Task: Search the Place "Lake Marion".
Action: Mouse moved to (1016, 121)
Screenshot: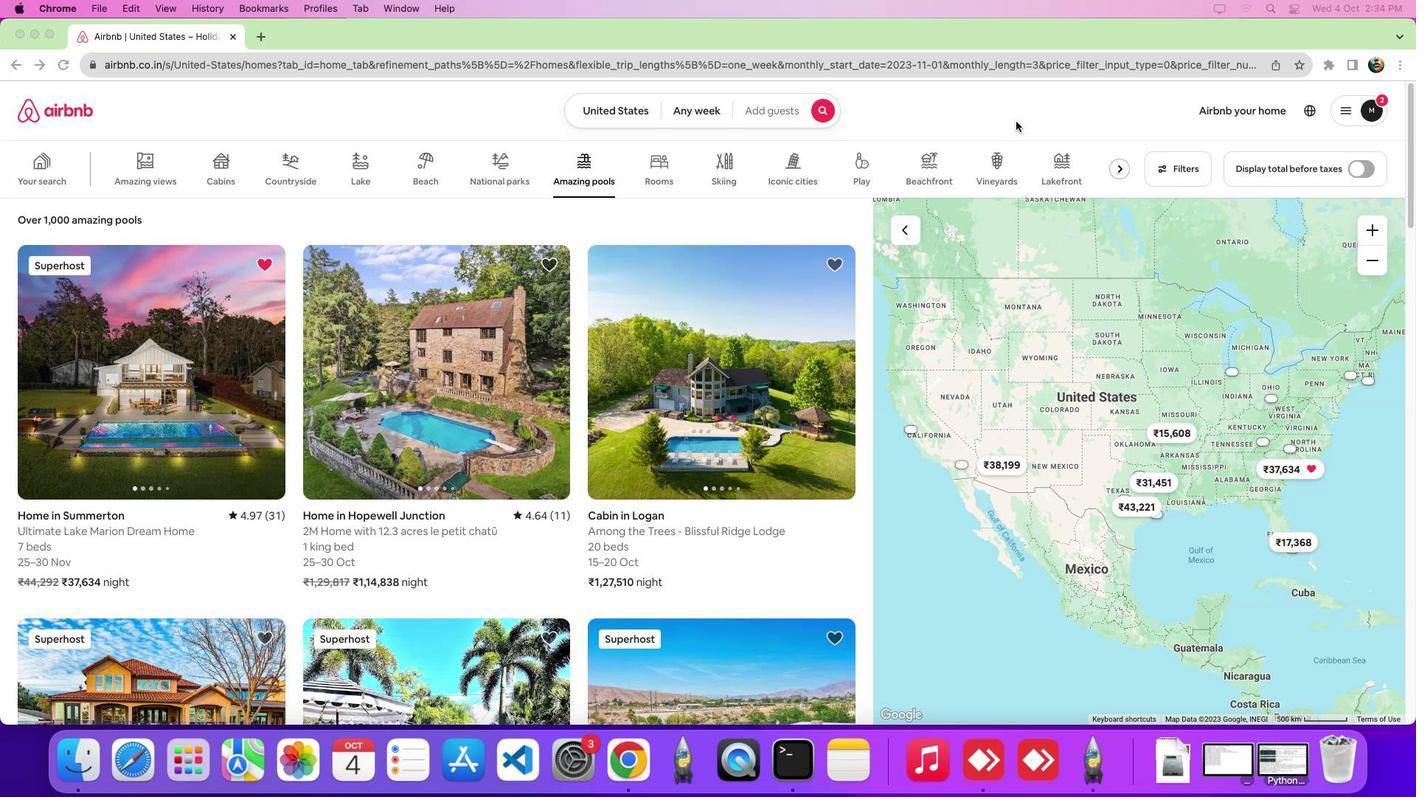 
Action: Mouse pressed left at (1016, 121)
Screenshot: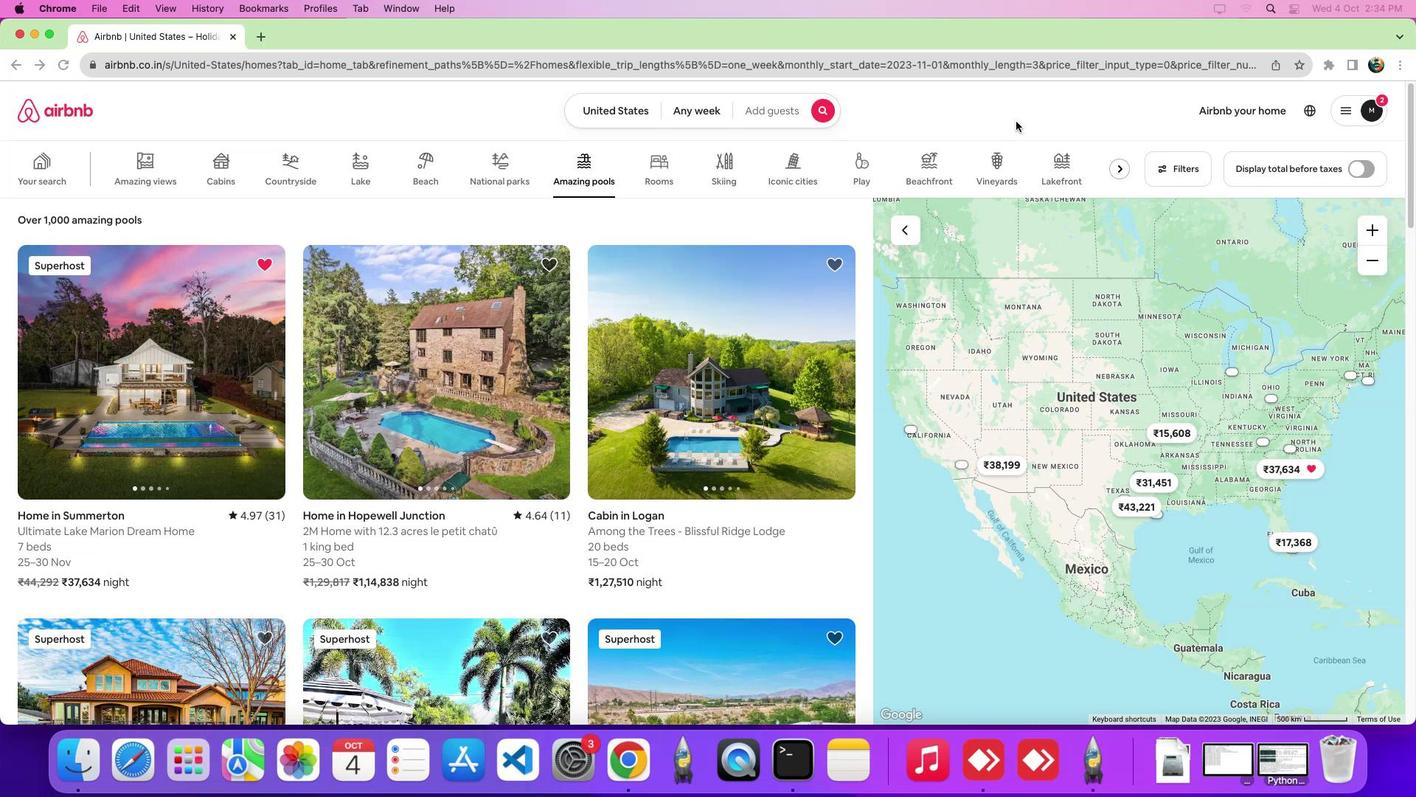 
Action: Mouse moved to (589, 176)
Screenshot: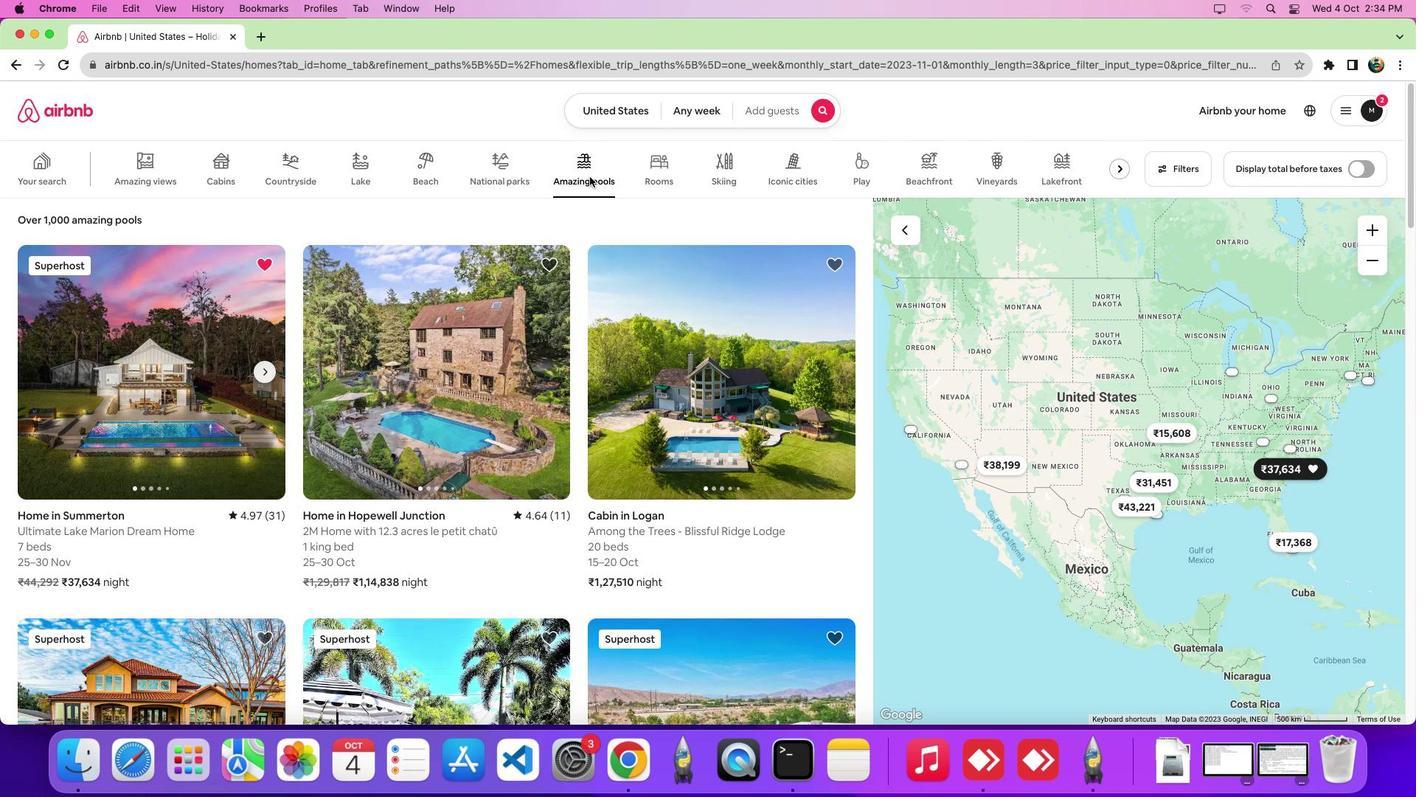 
Action: Mouse pressed left at (589, 176)
Screenshot: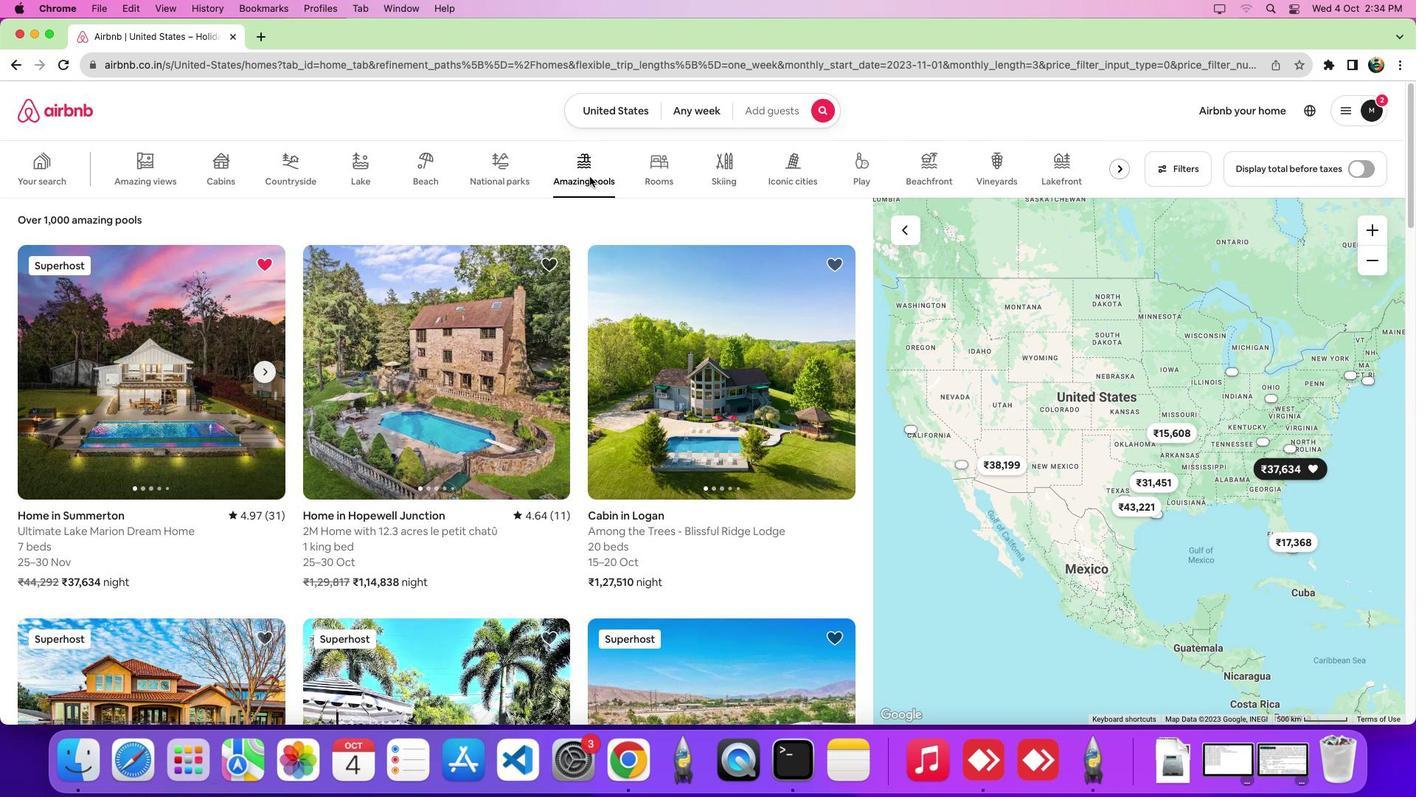 
Action: Mouse moved to (138, 364)
Screenshot: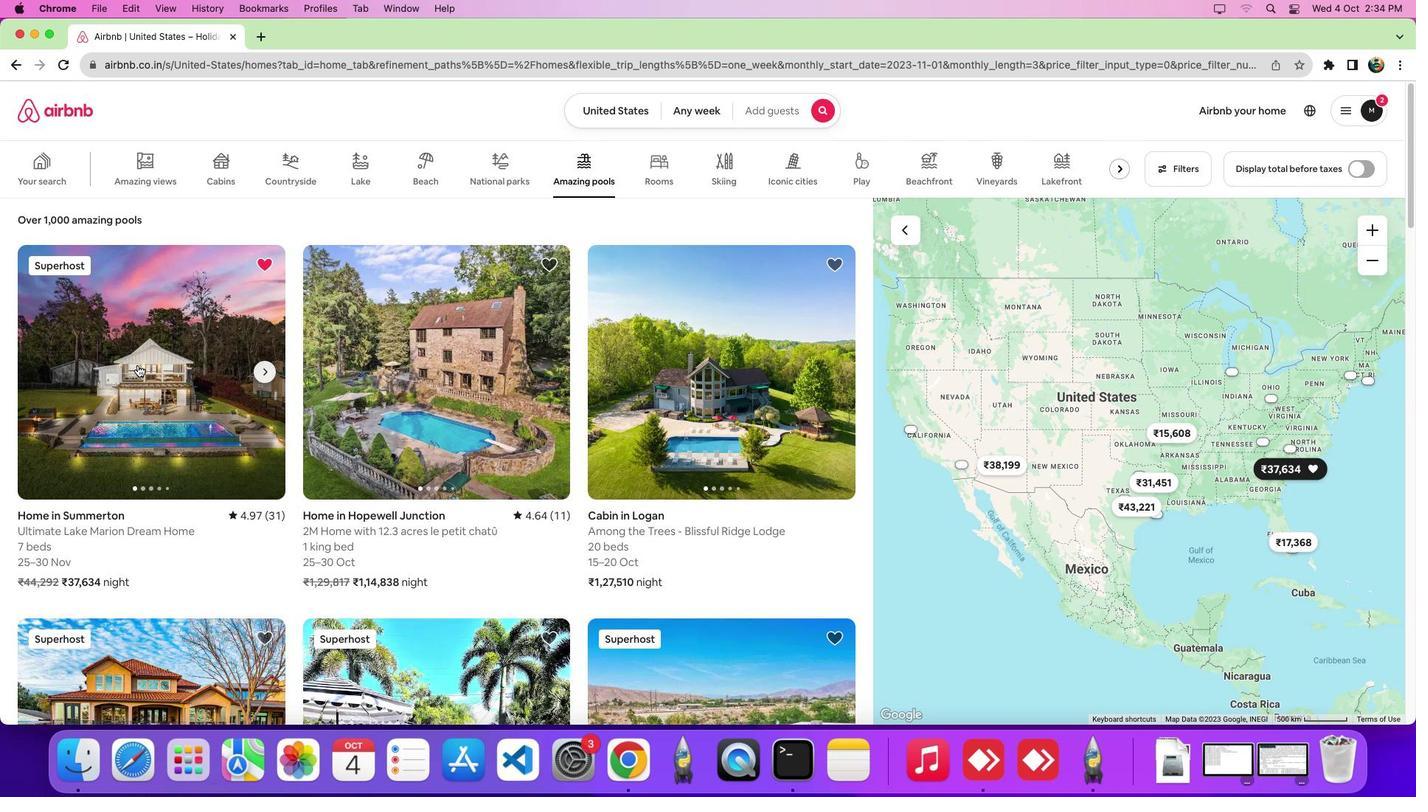 
Action: Mouse pressed left at (138, 364)
Screenshot: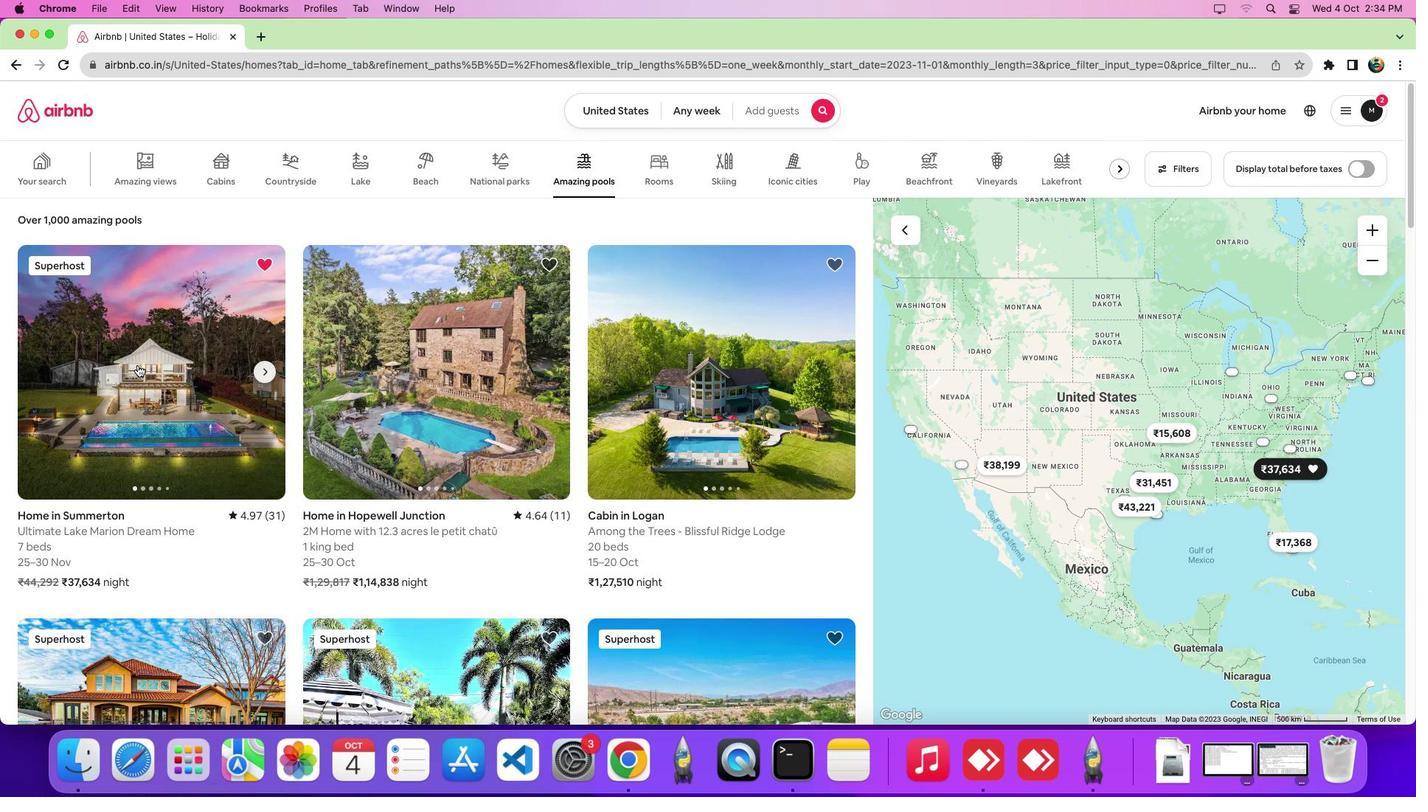 
Action: Mouse moved to (631, 407)
Screenshot: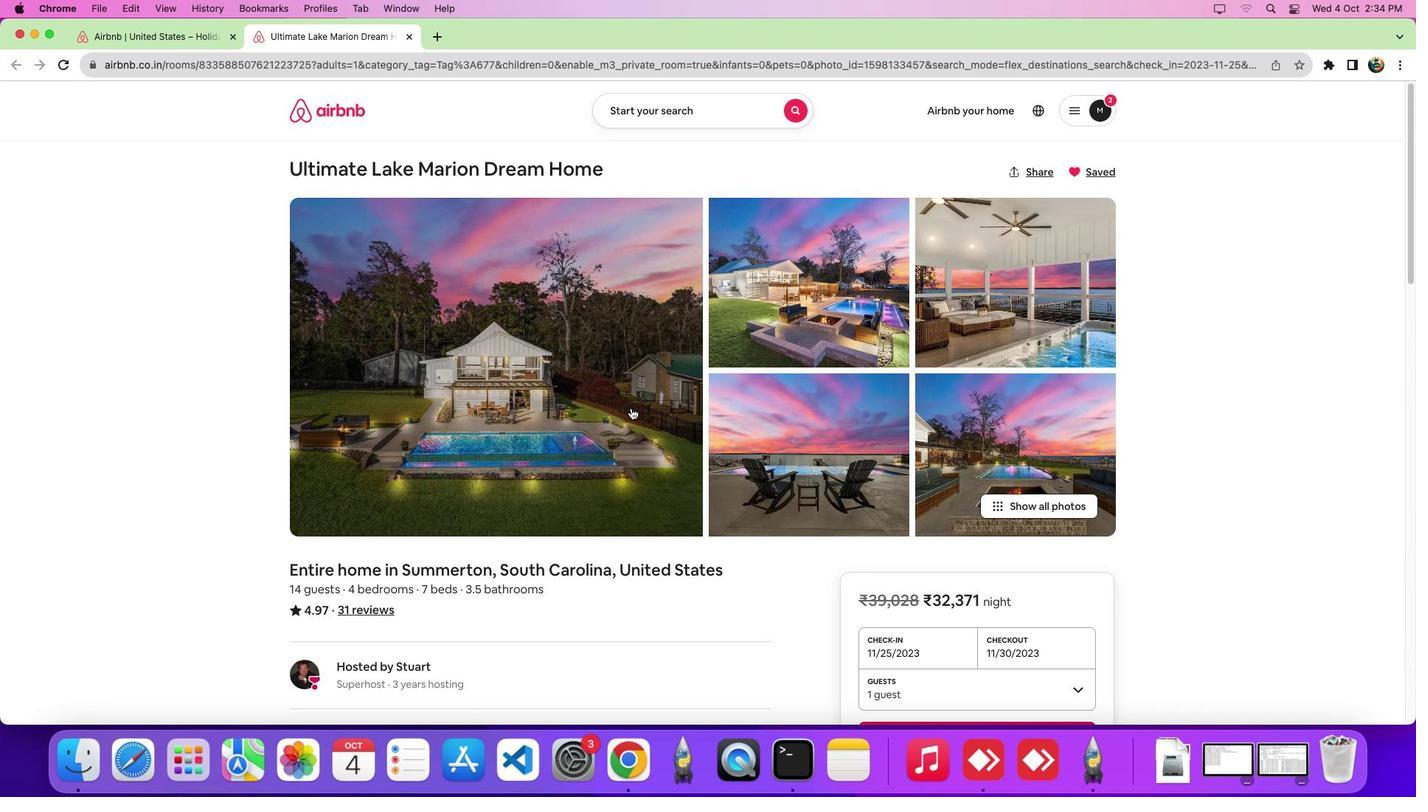 
Action: Mouse scrolled (631, 407) with delta (0, 0)
Screenshot: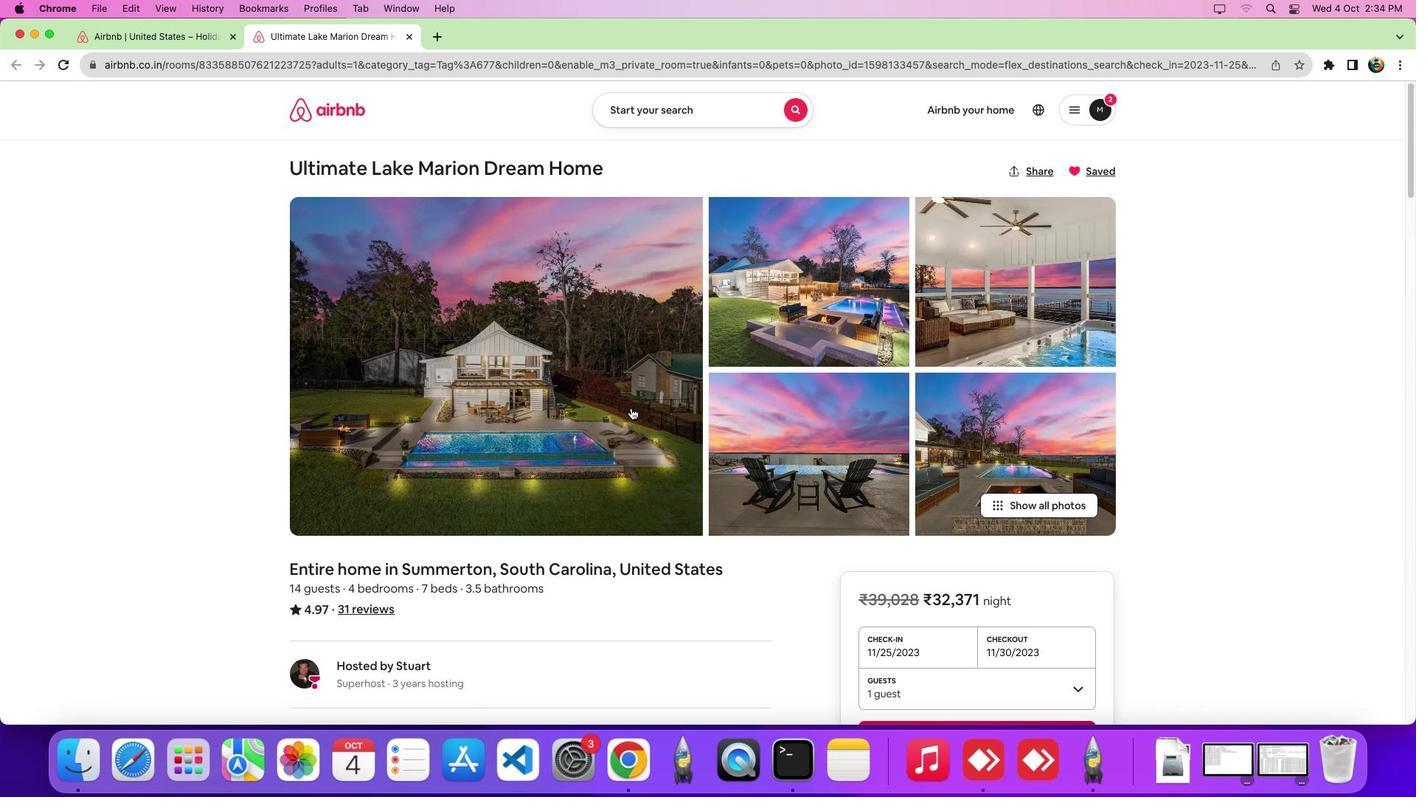
Action: Mouse scrolled (631, 407) with delta (0, 0)
Screenshot: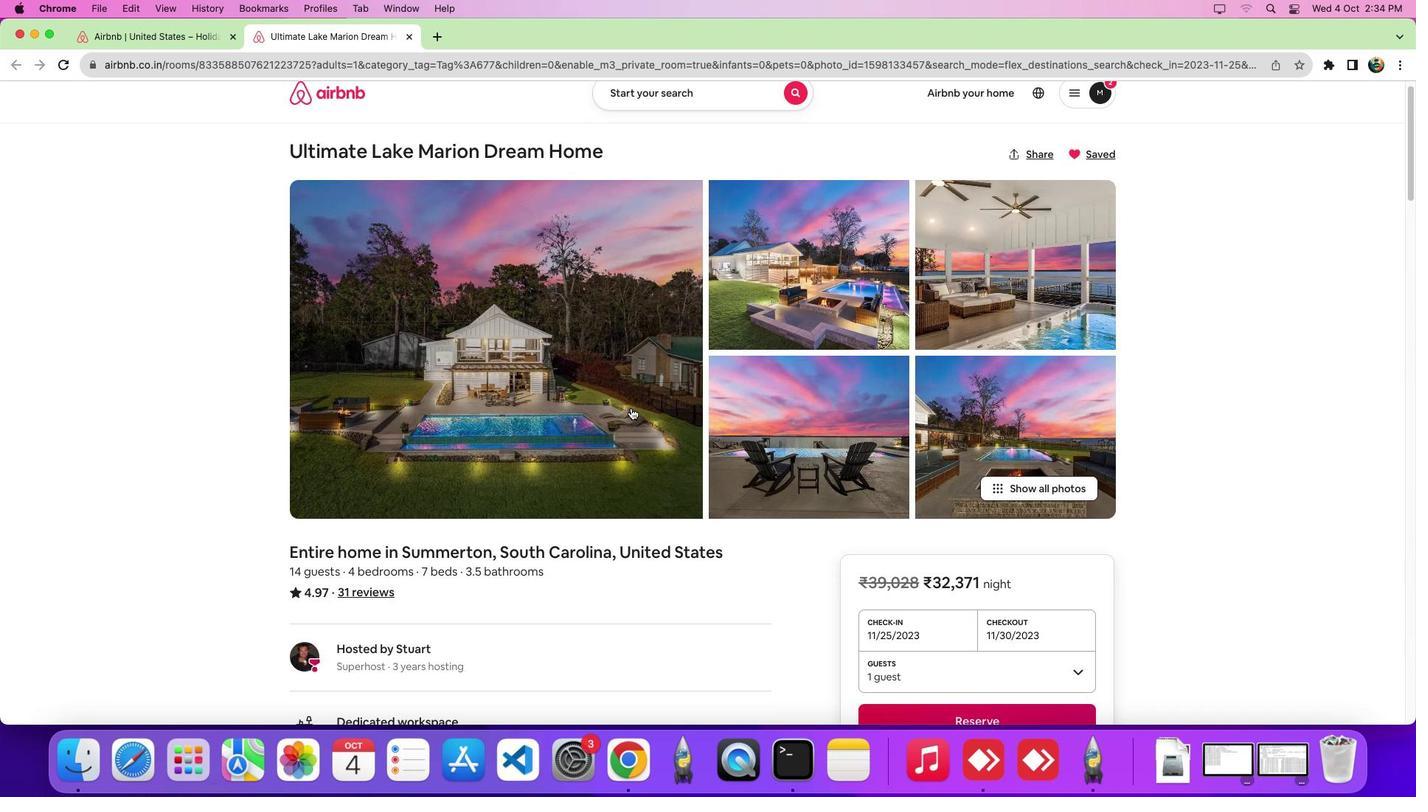 
Action: Mouse scrolled (631, 407) with delta (0, -4)
Screenshot: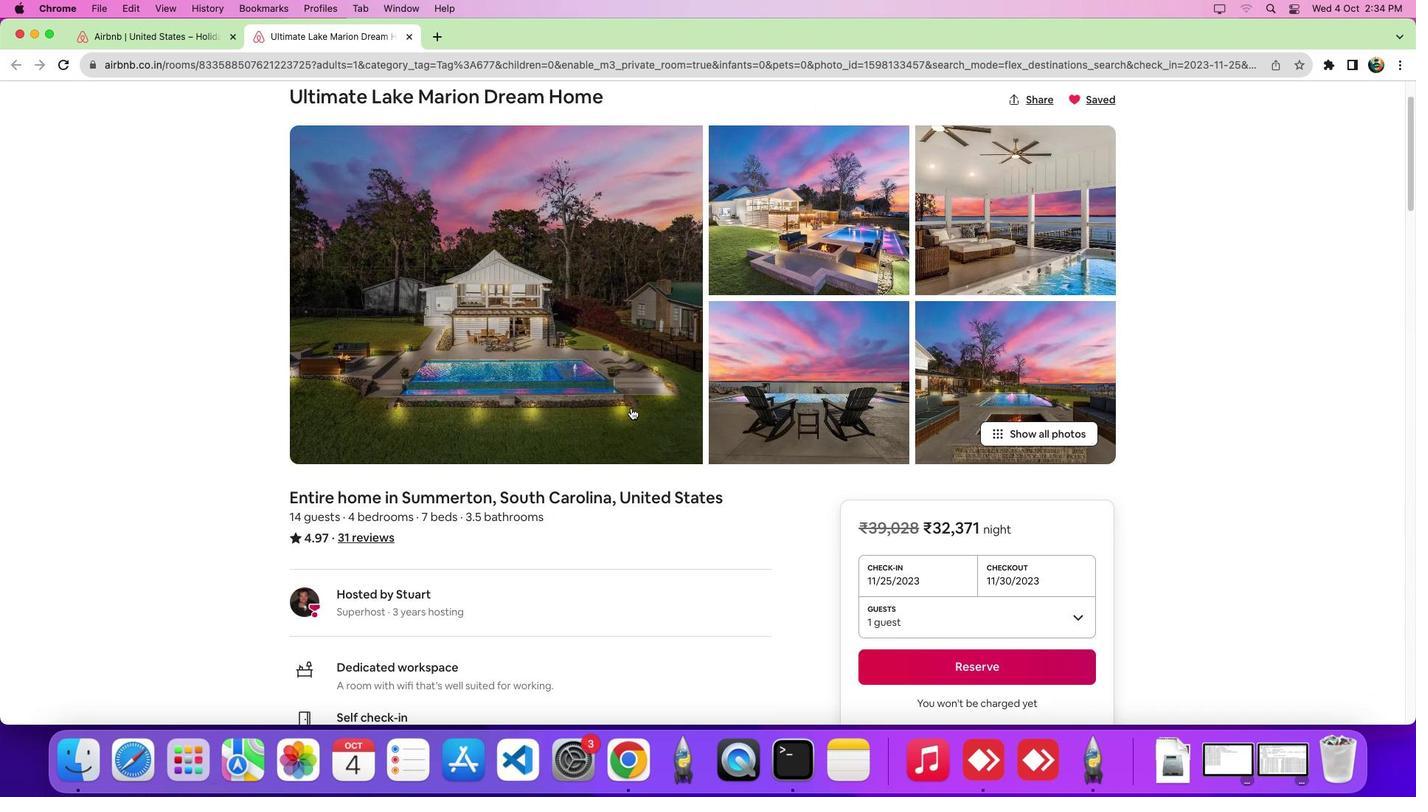 
Action: Mouse scrolled (631, 407) with delta (0, 0)
Screenshot: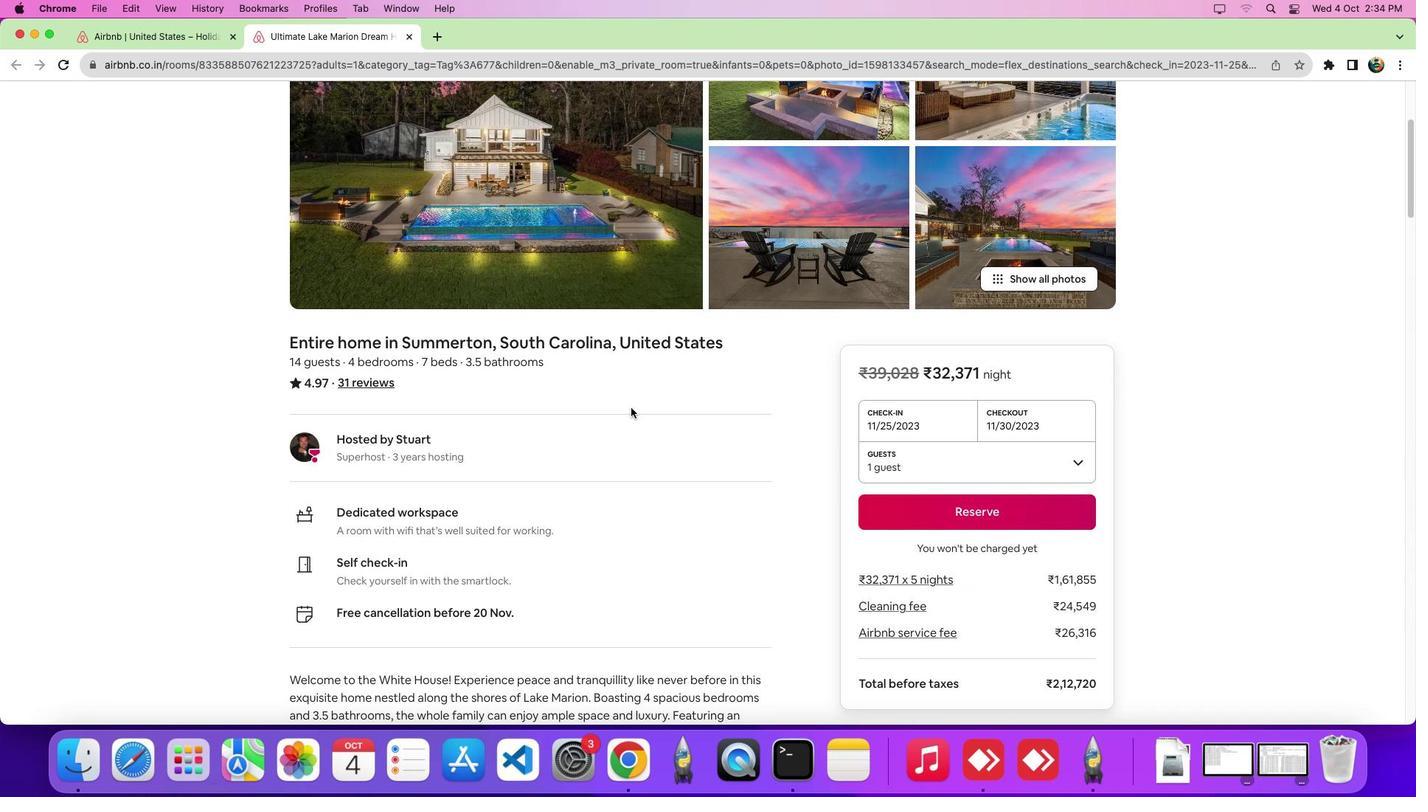
Action: Mouse scrolled (631, 407) with delta (0, 0)
Screenshot: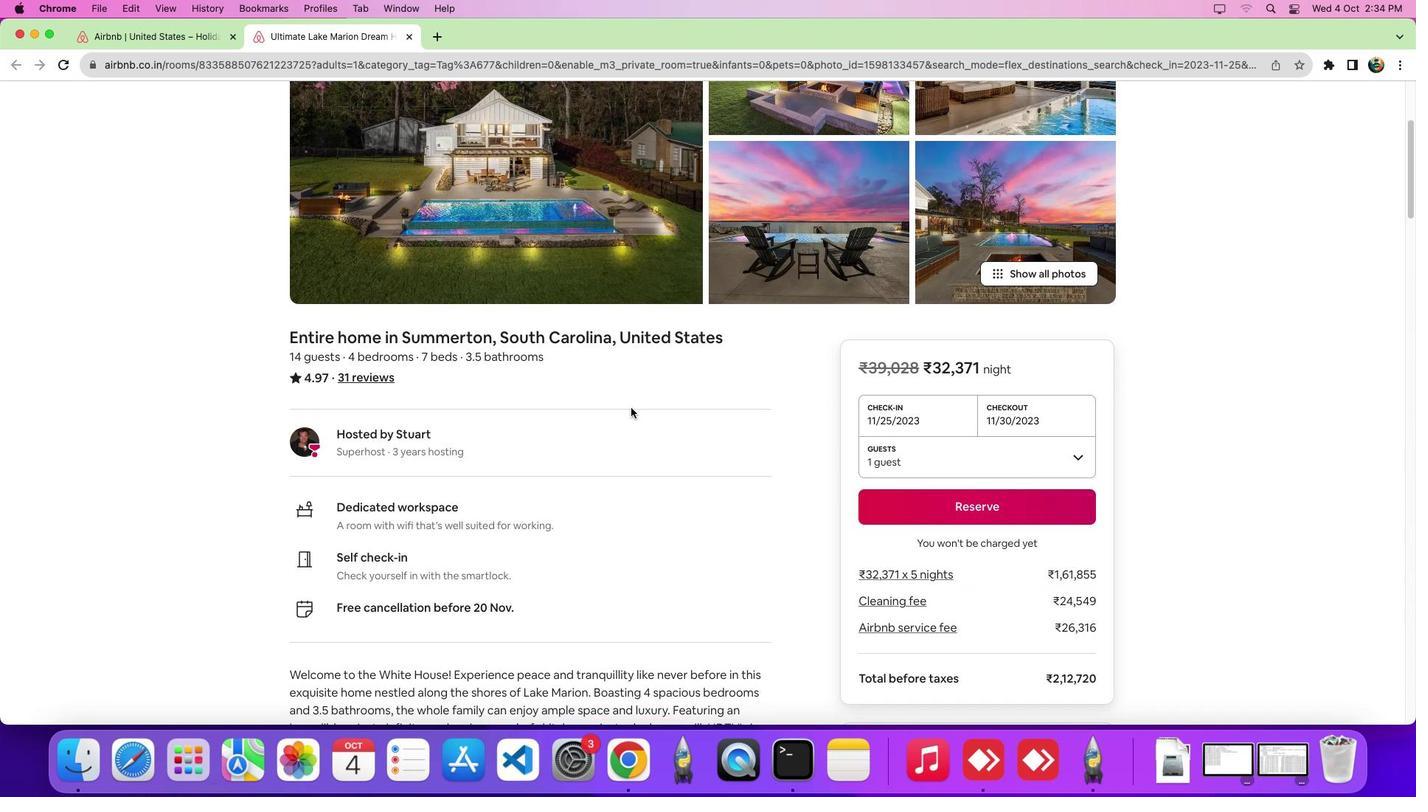 
Action: Mouse scrolled (631, 407) with delta (0, -3)
Screenshot: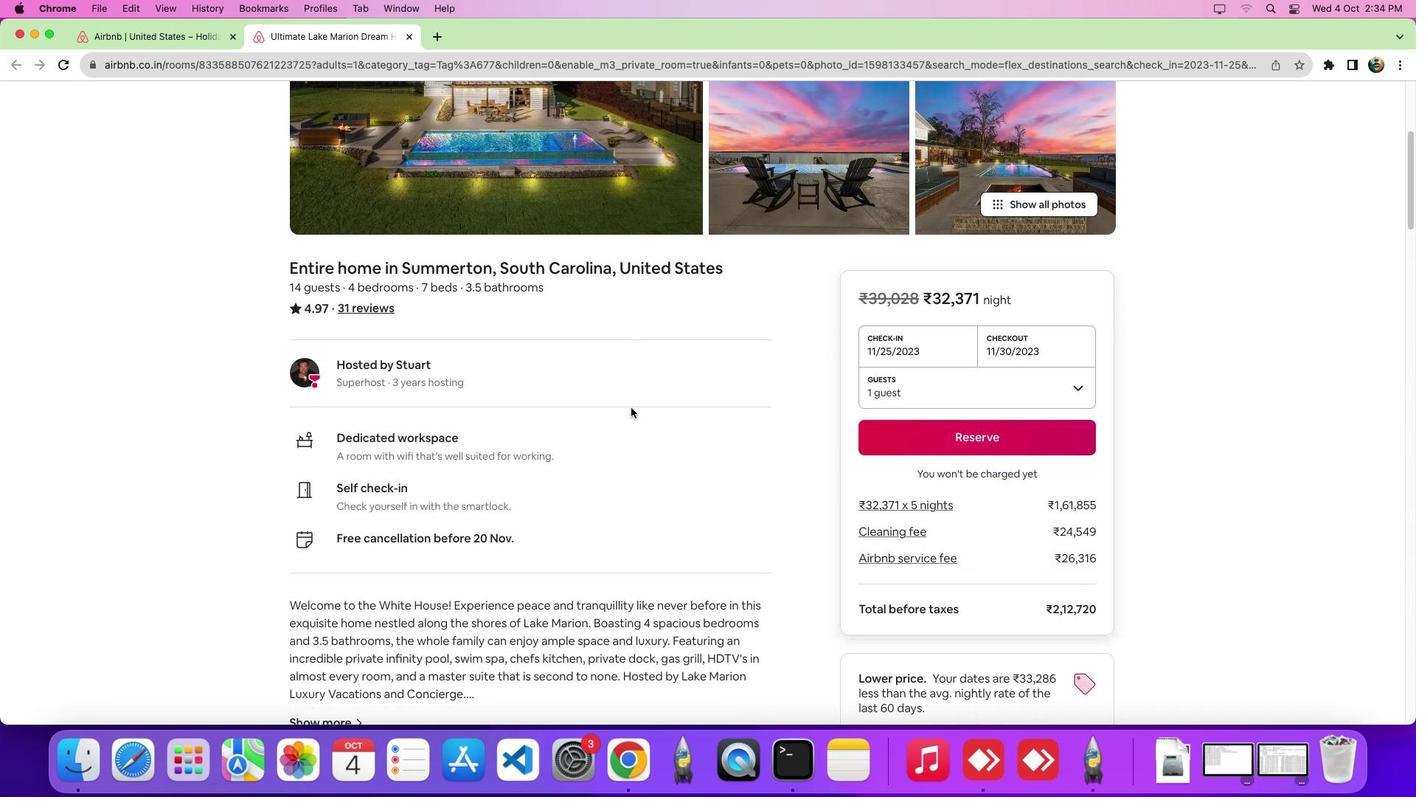 
Action: Mouse scrolled (631, 407) with delta (0, 0)
Screenshot: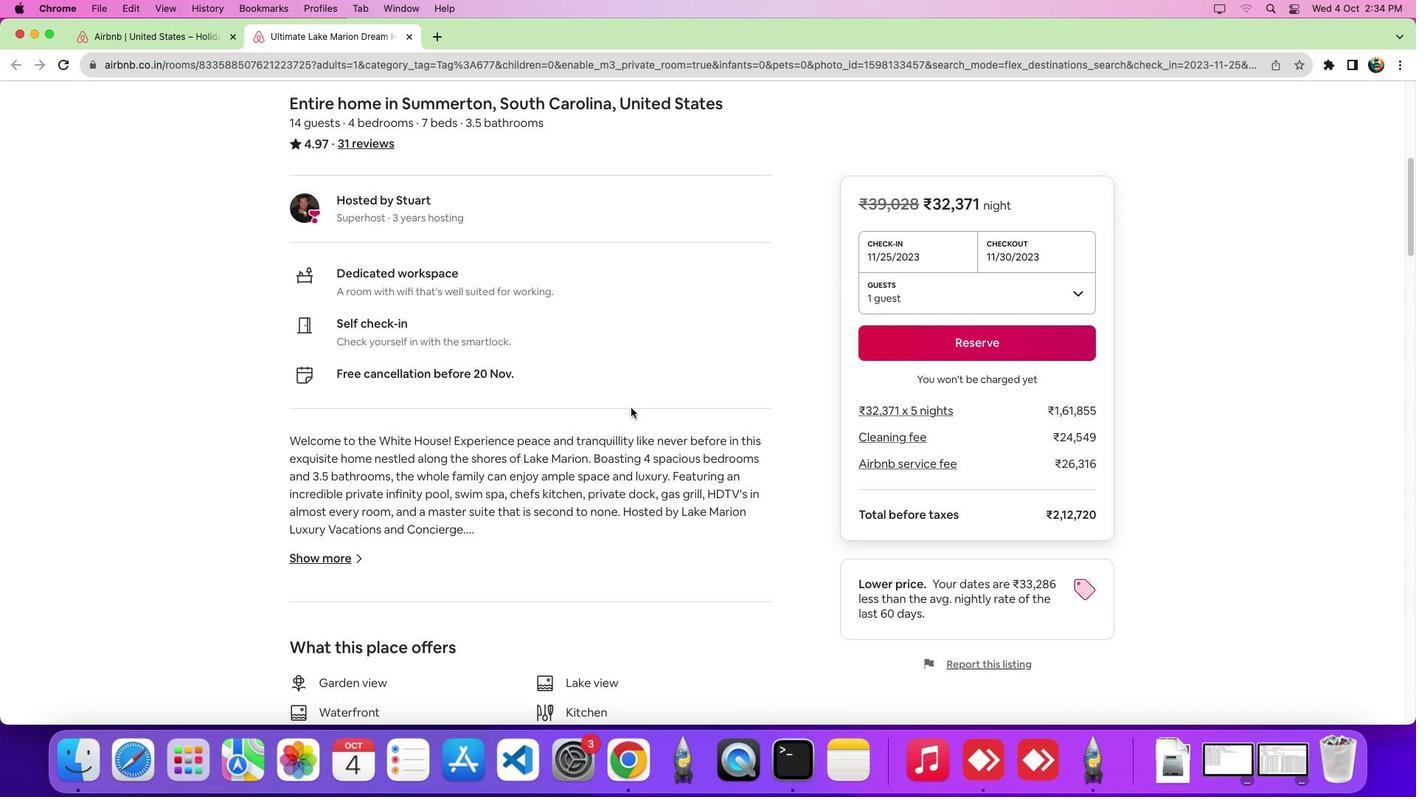 
Action: Mouse scrolled (631, 407) with delta (0, -1)
Screenshot: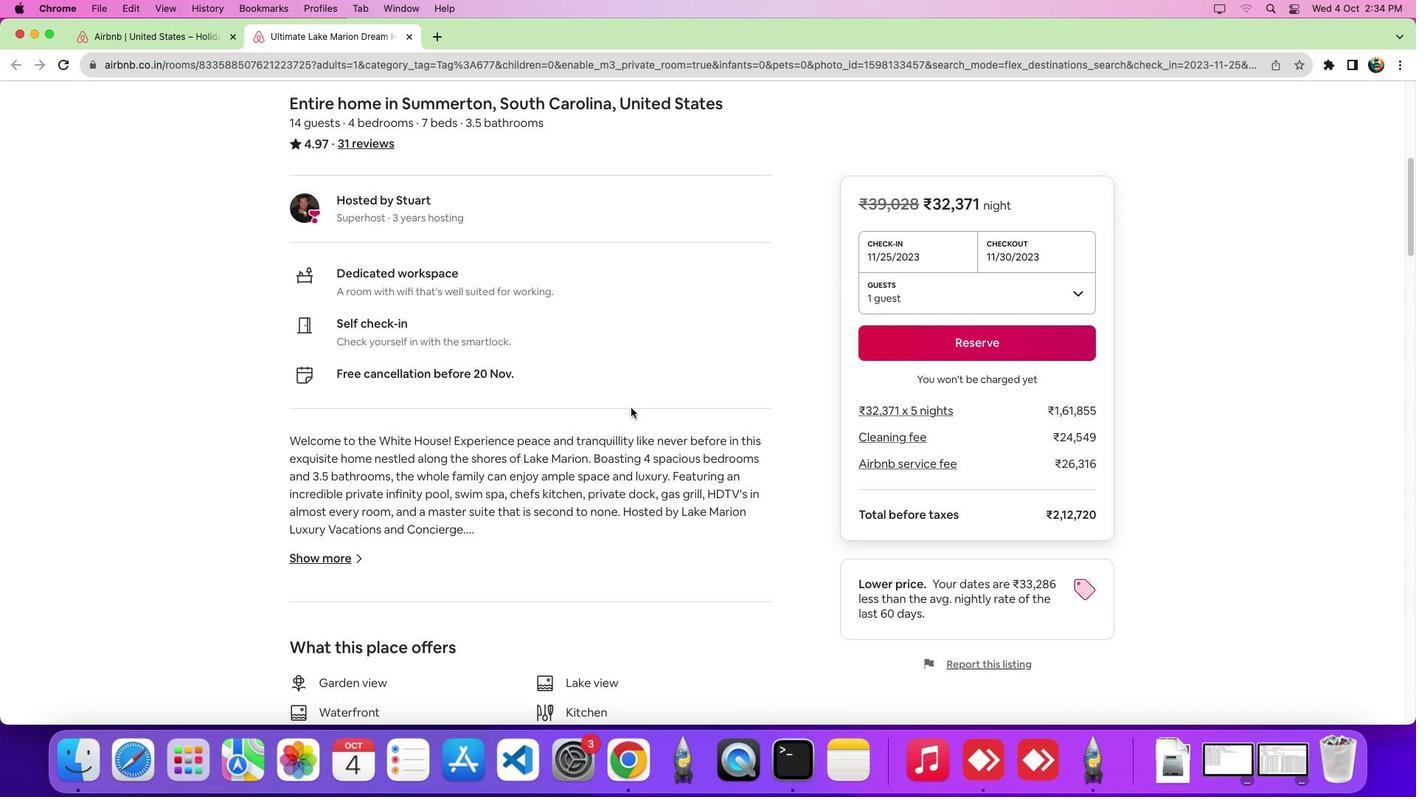 
Action: Mouse scrolled (631, 407) with delta (0, -6)
Screenshot: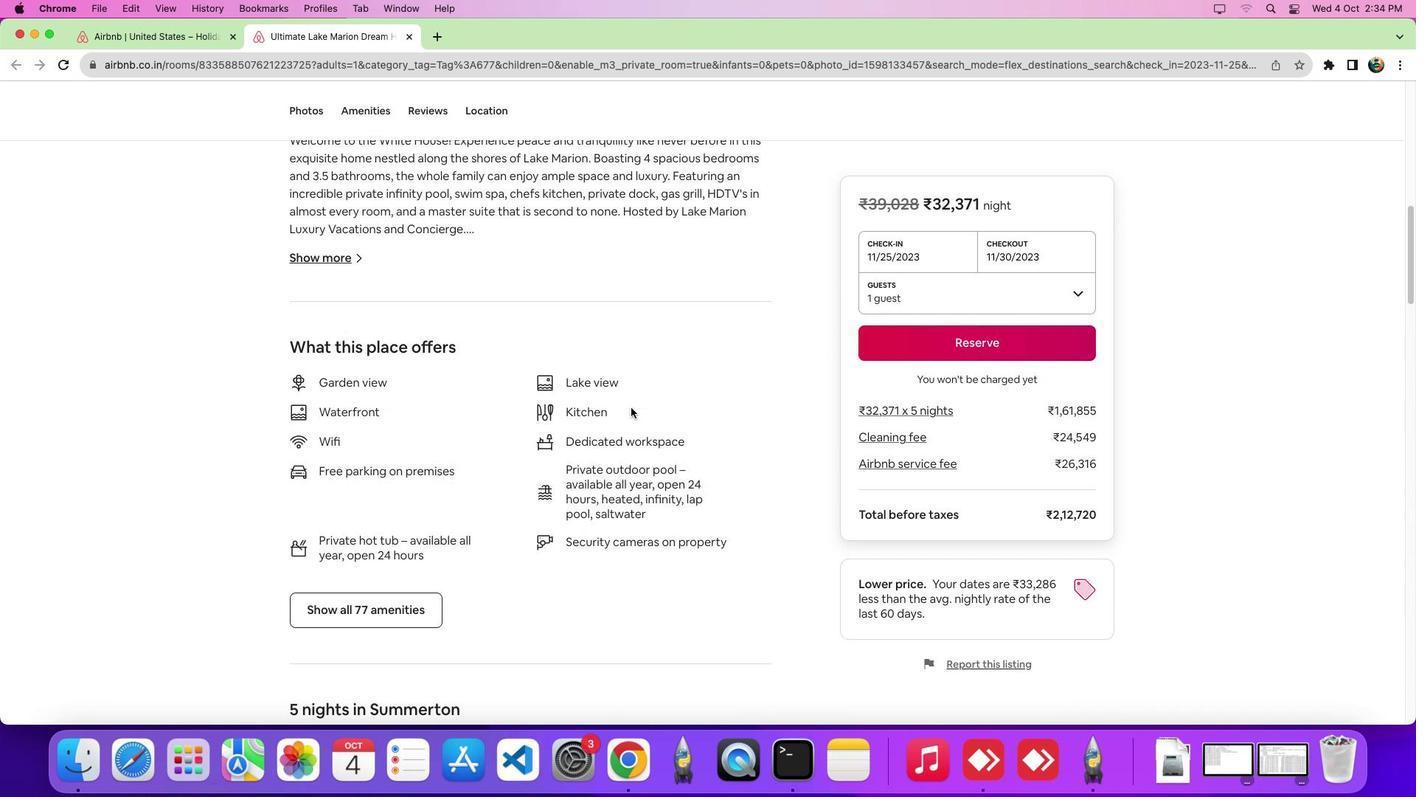 
Action: Mouse scrolled (631, 407) with delta (0, -9)
Screenshot: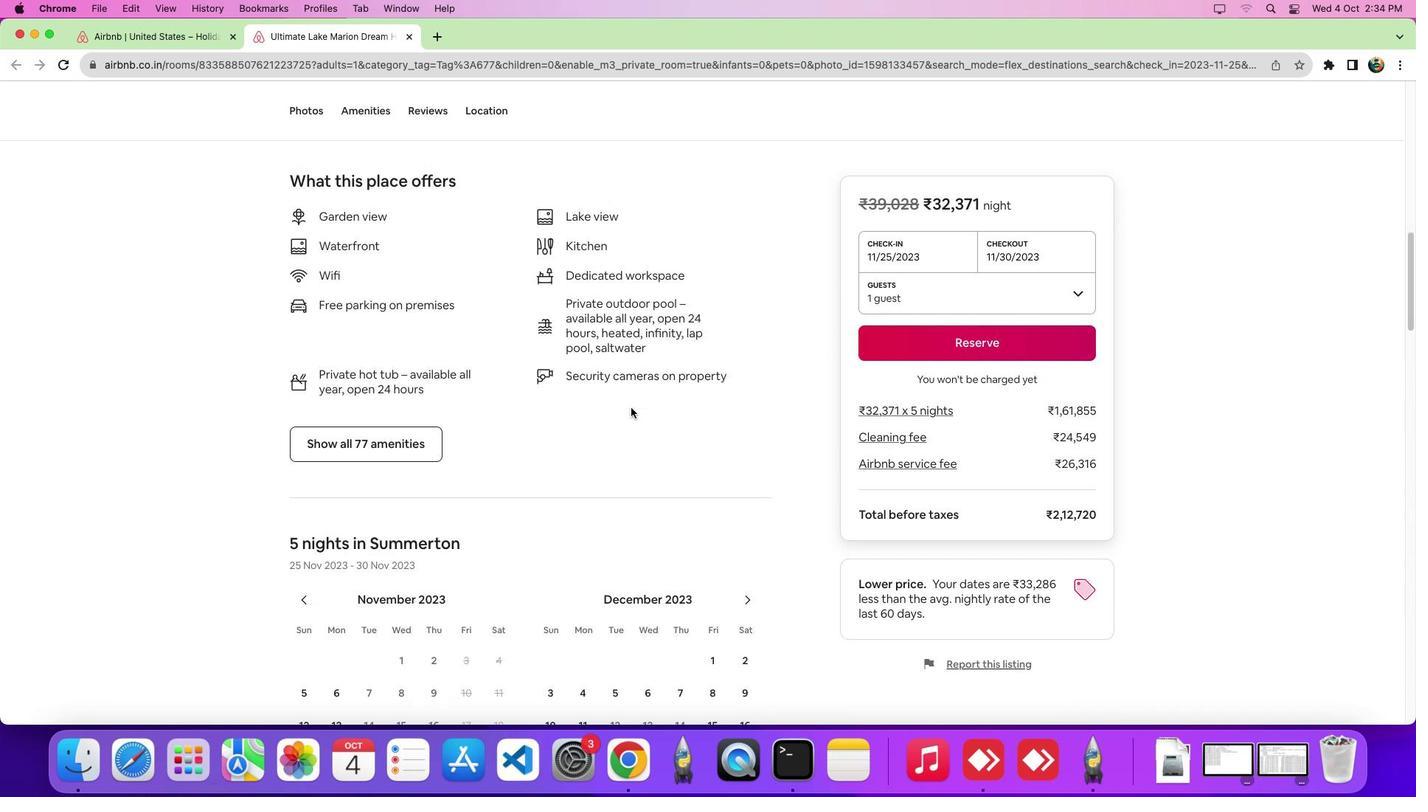 
Action: Mouse moved to (504, 115)
Screenshot: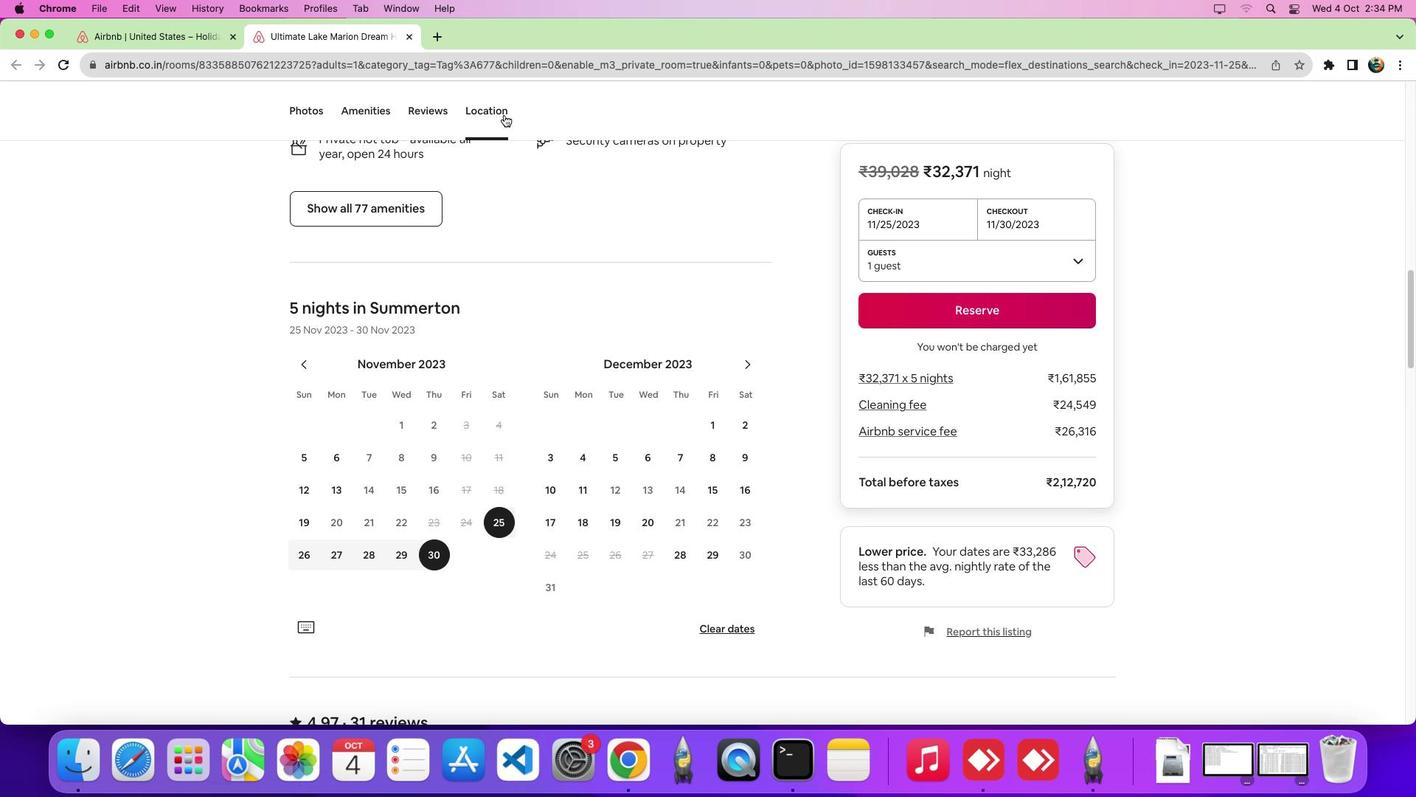 
Action: Mouse pressed left at (504, 115)
Screenshot: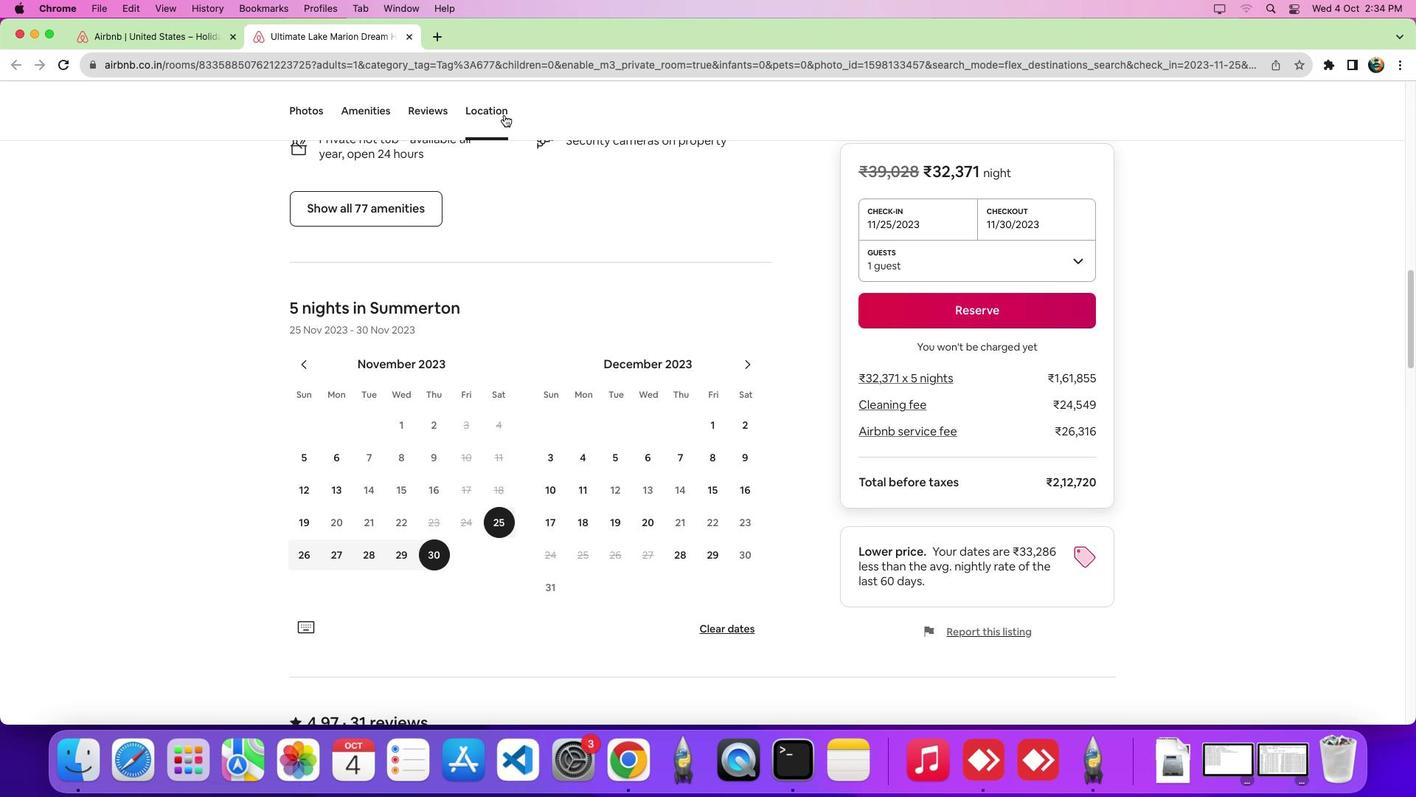 
Action: Mouse moved to (1085, 288)
Screenshot: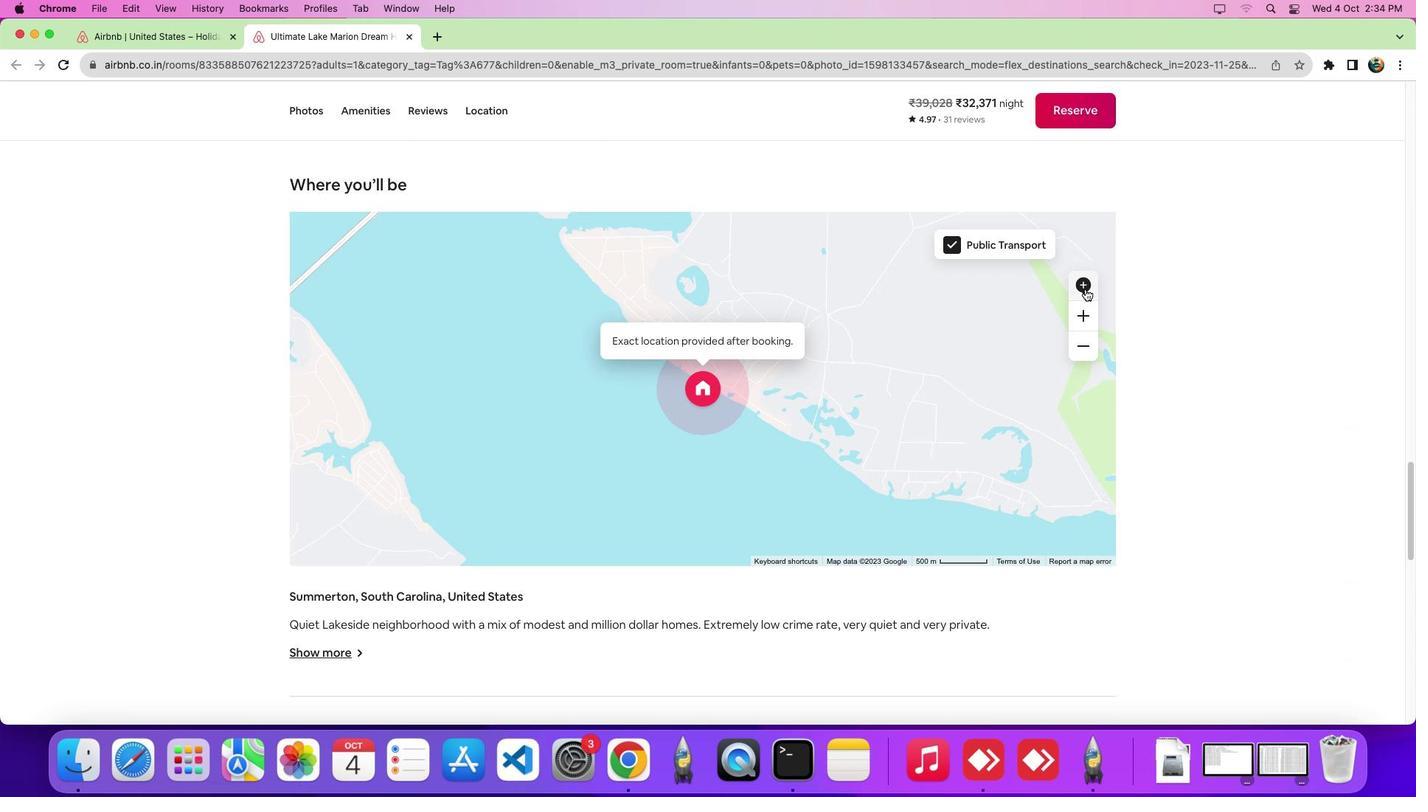 
Action: Mouse pressed left at (1085, 288)
Screenshot: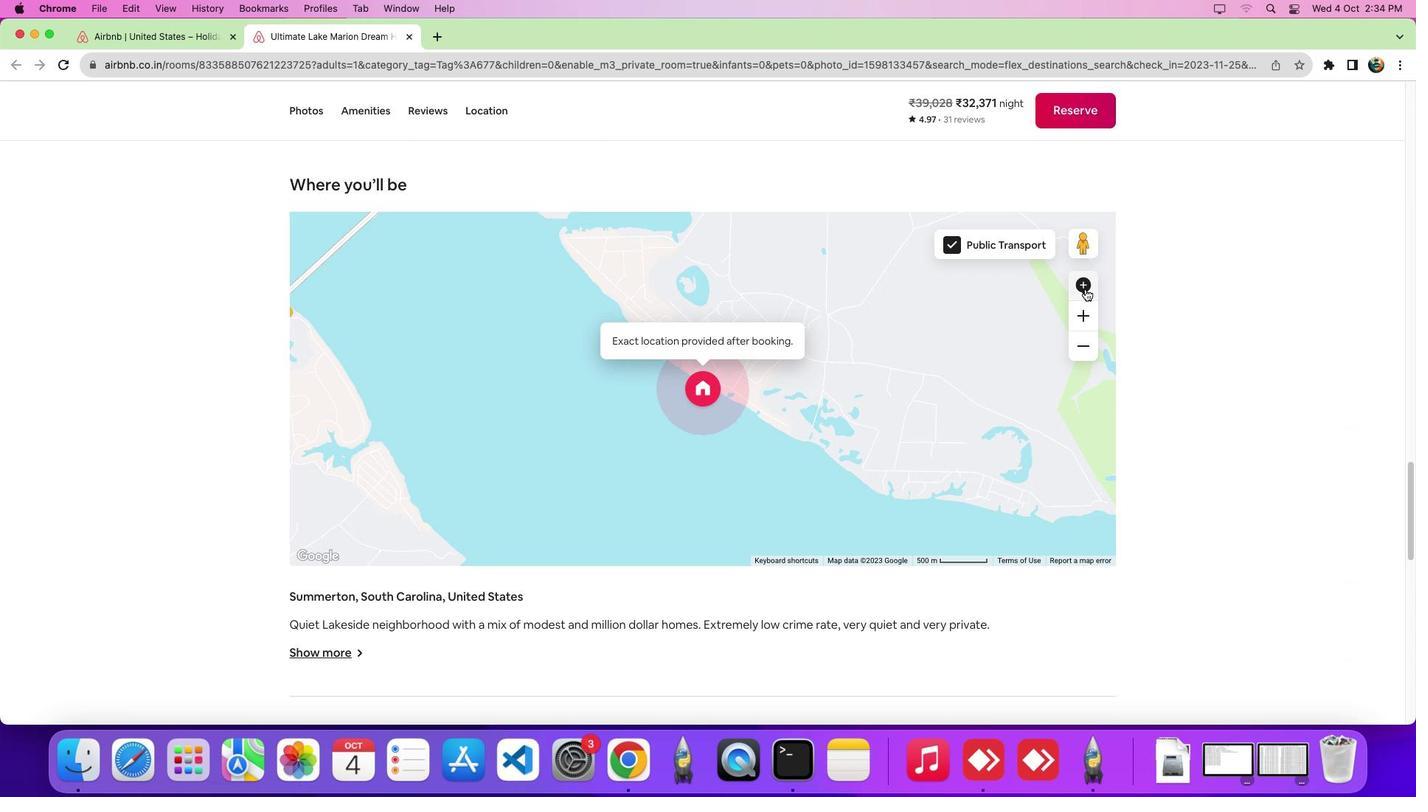 
Action: Mouse moved to (928, 304)
Screenshot: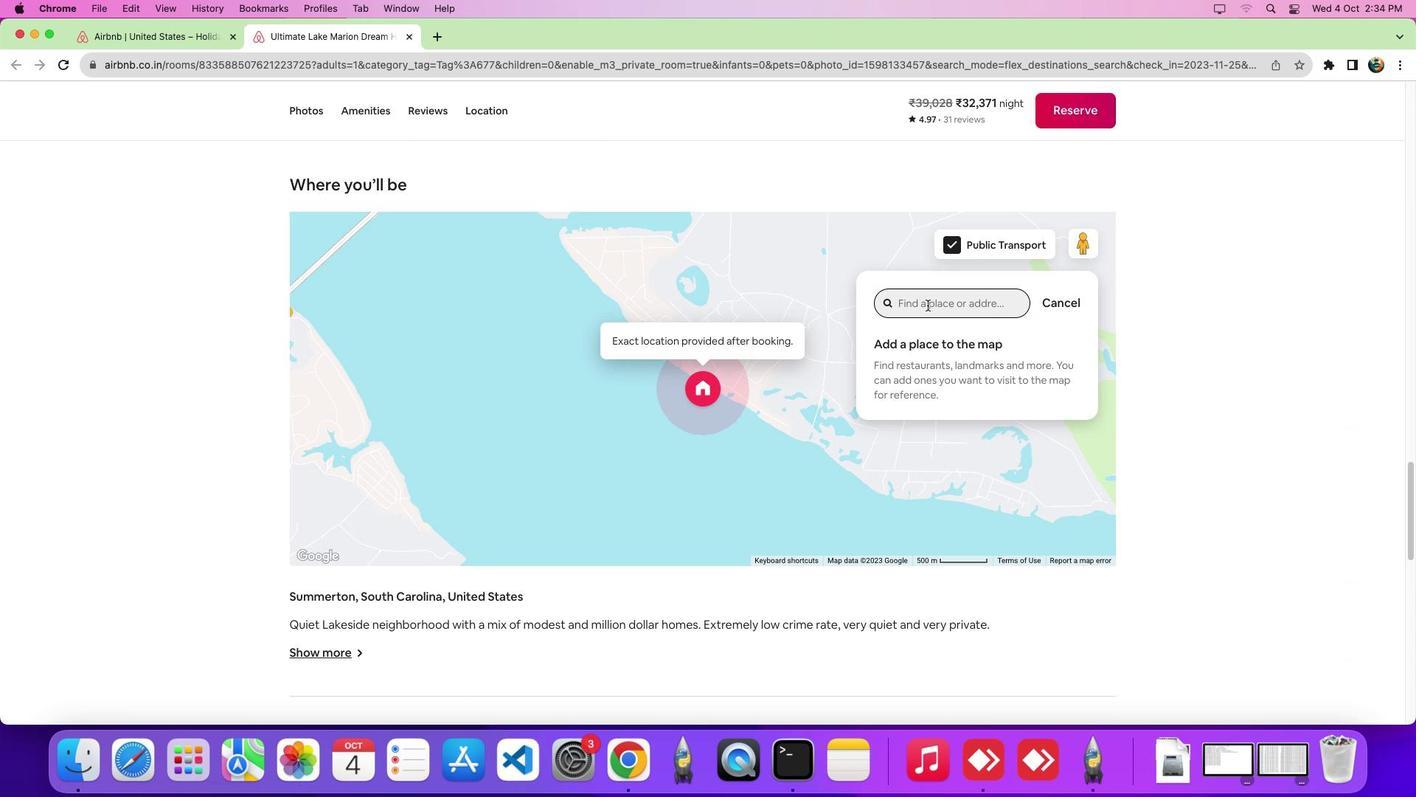 
Action: Mouse pressed left at (928, 304)
Screenshot: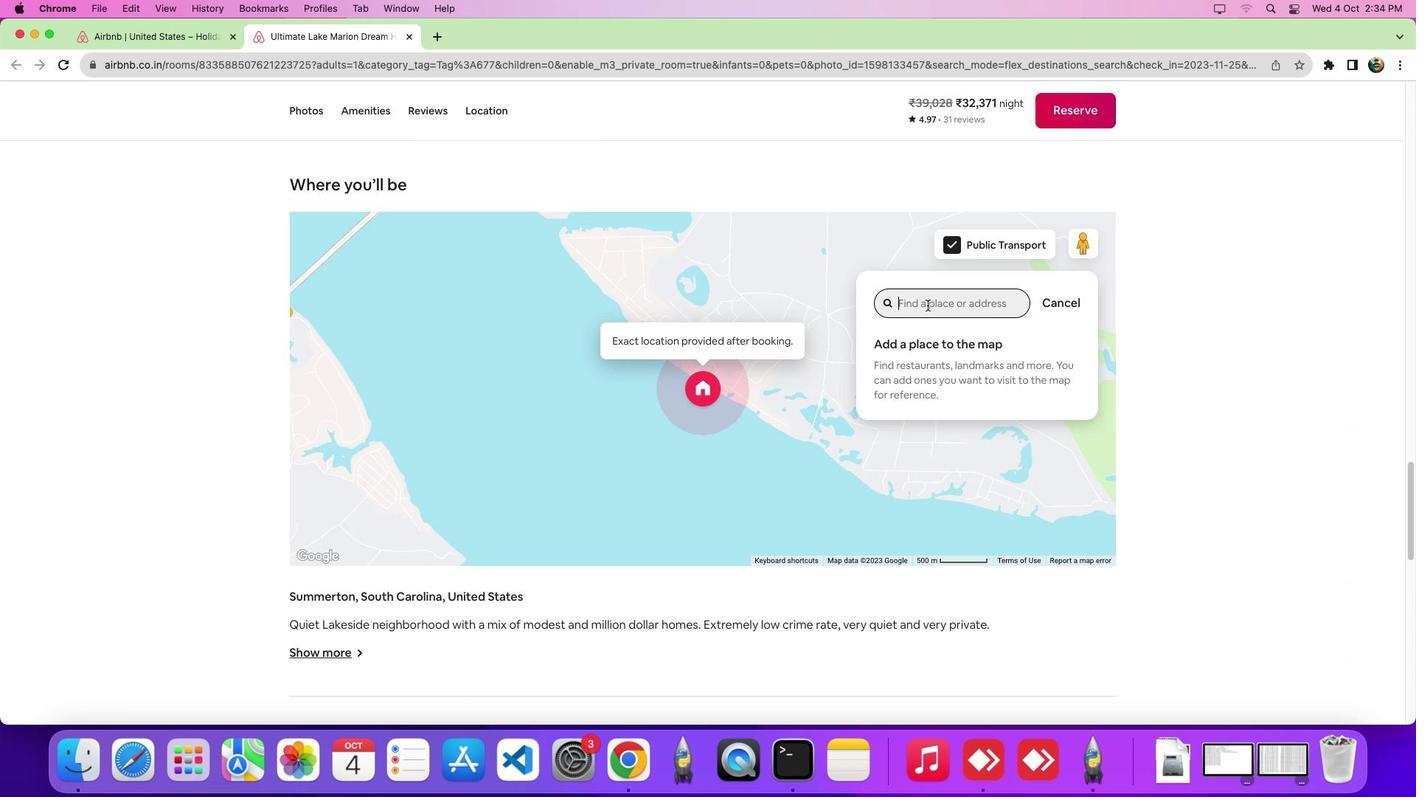 
Action: Key pressed Key.shift'L''a''k''e'Key.spaceKey.shift'M''a''r''i'
Screenshot: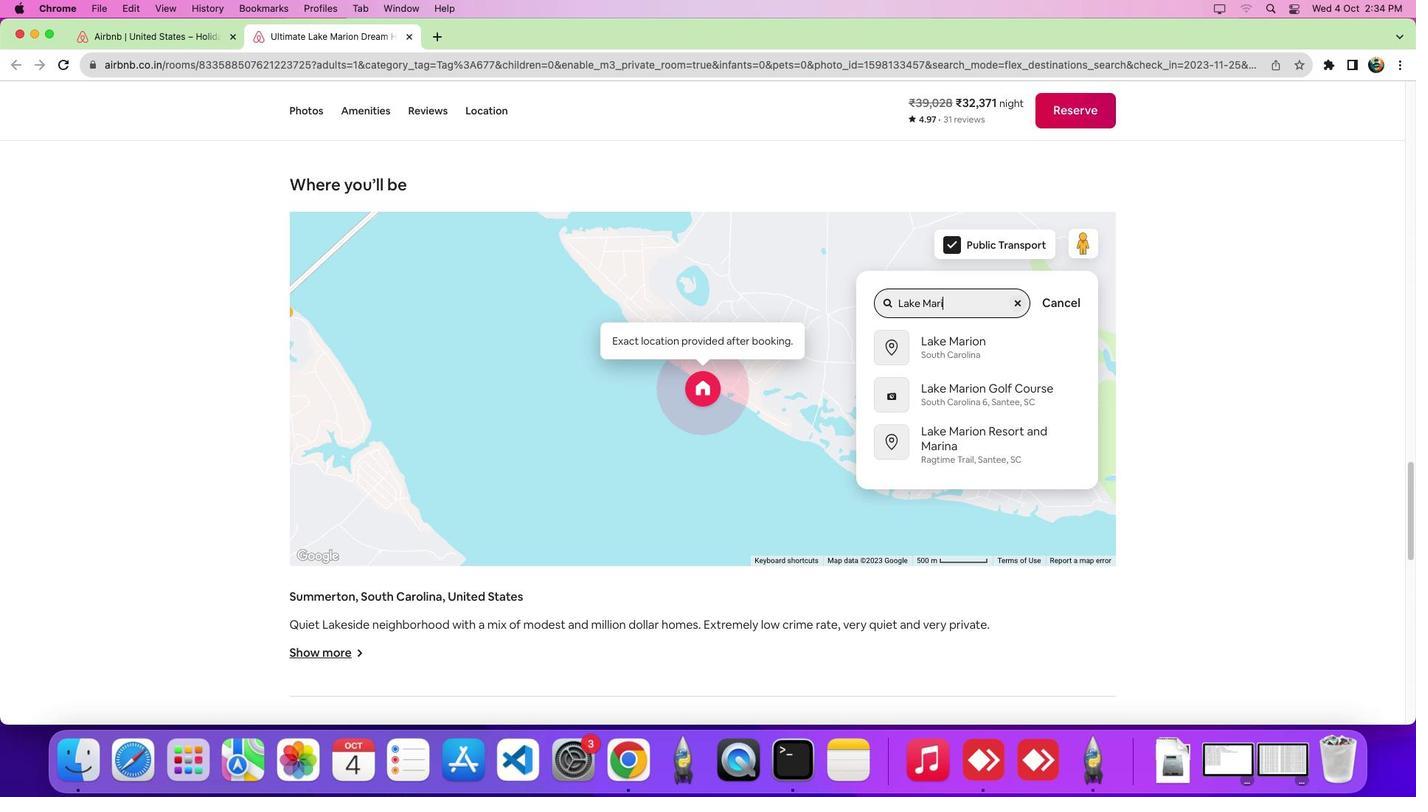
Action: Mouse moved to (937, 336)
Screenshot: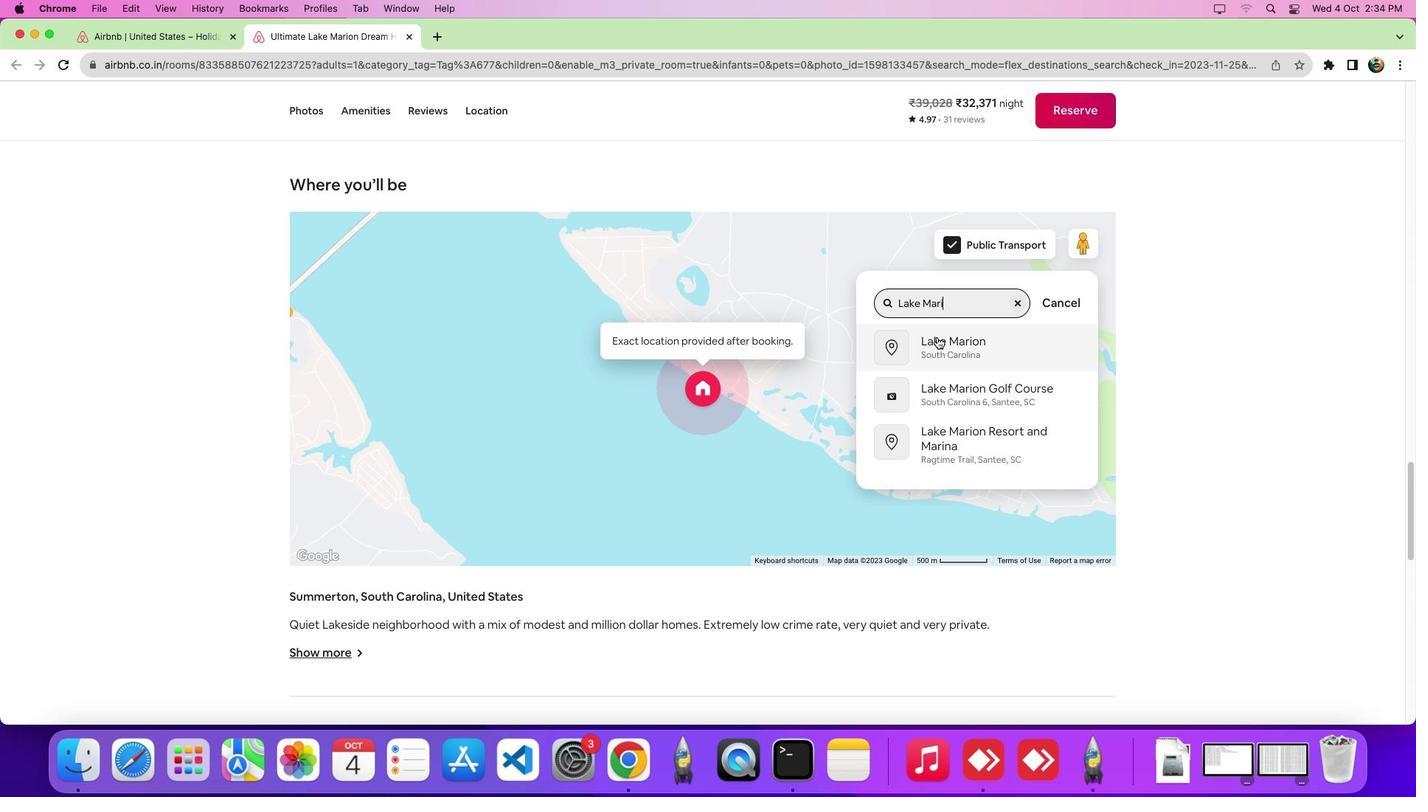 
Action: Mouse pressed left at (937, 336)
Screenshot: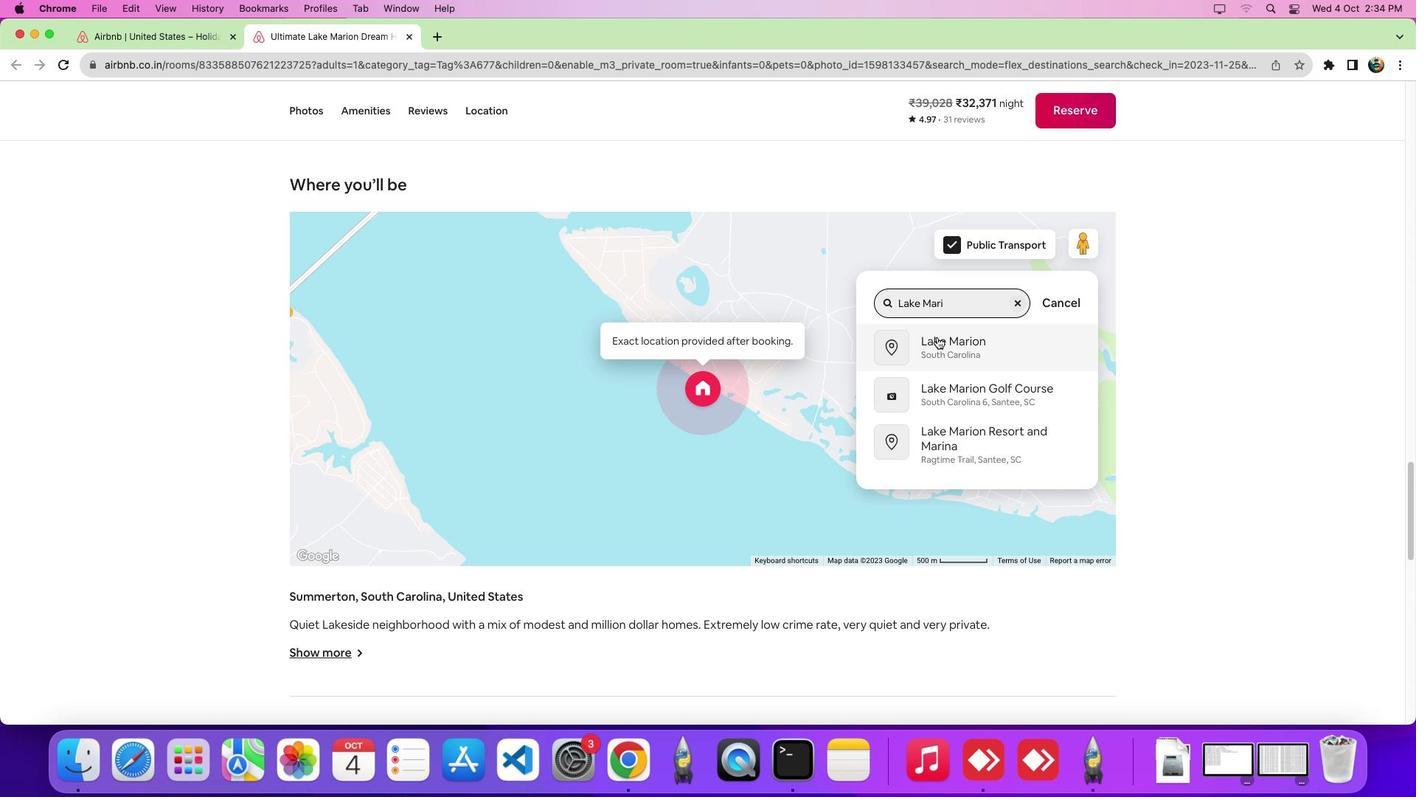 
Action: Mouse moved to (897, 365)
Screenshot: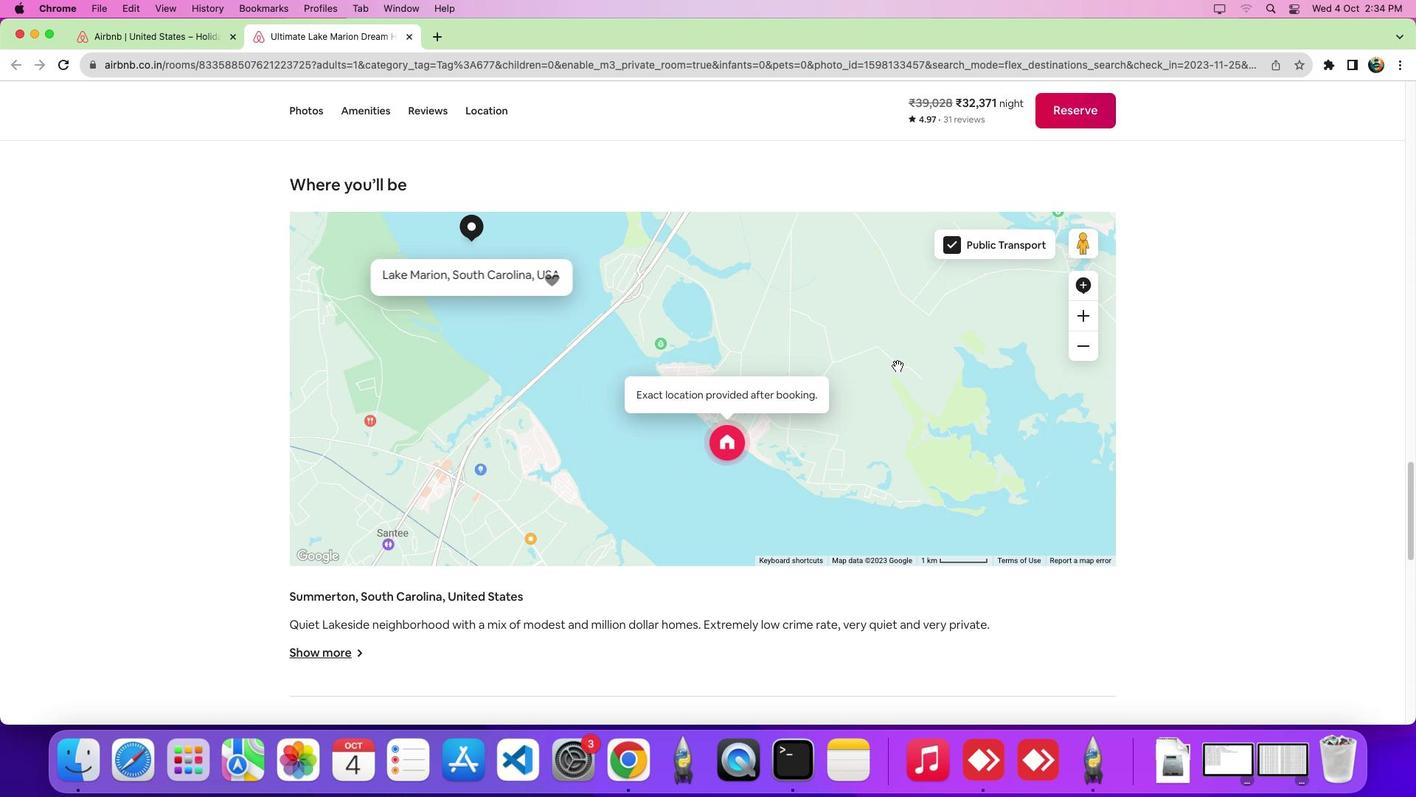 
